 Task: Help me in understanding how to create and deliver accurate reports and dashboard through guidance center
Action: Mouse moved to (451, 138)
Screenshot: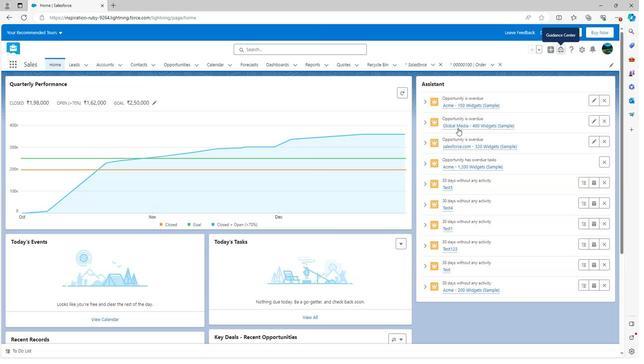 
Action: Mouse scrolled (451, 137) with delta (0, 0)
Screenshot: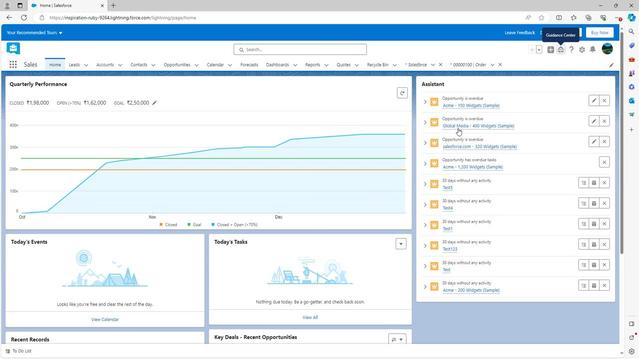 
Action: Mouse scrolled (451, 137) with delta (0, 0)
Screenshot: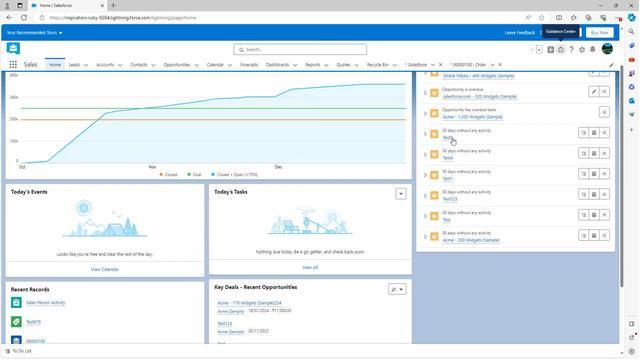 
Action: Mouse scrolled (451, 137) with delta (0, 0)
Screenshot: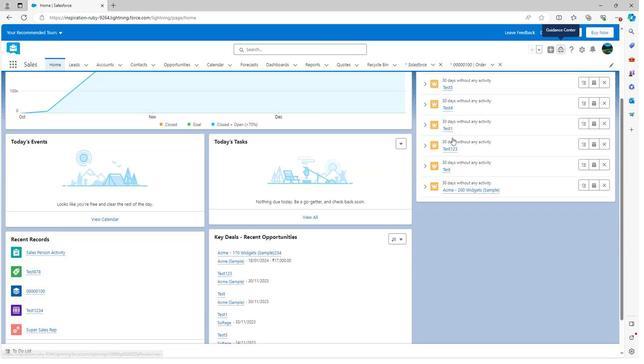 
Action: Mouse scrolled (451, 137) with delta (0, 0)
Screenshot: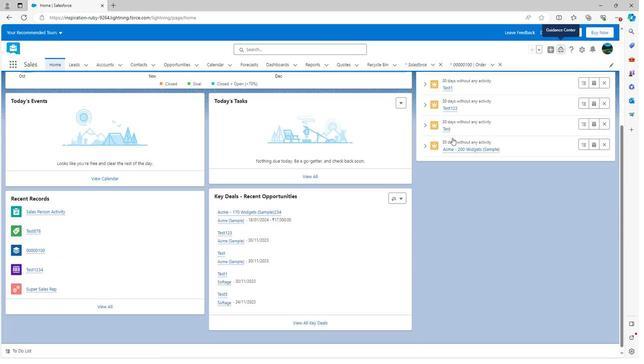 
Action: Mouse scrolled (451, 138) with delta (0, 0)
Screenshot: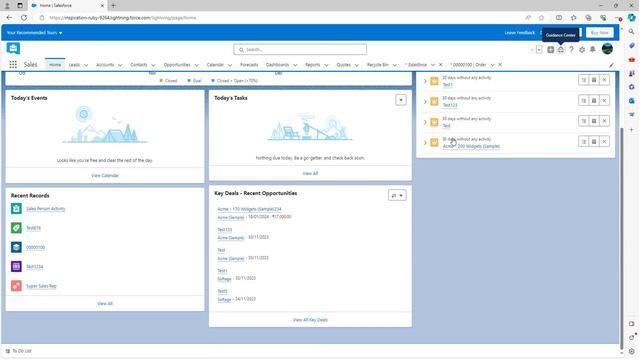 
Action: Mouse scrolled (451, 138) with delta (0, 0)
Screenshot: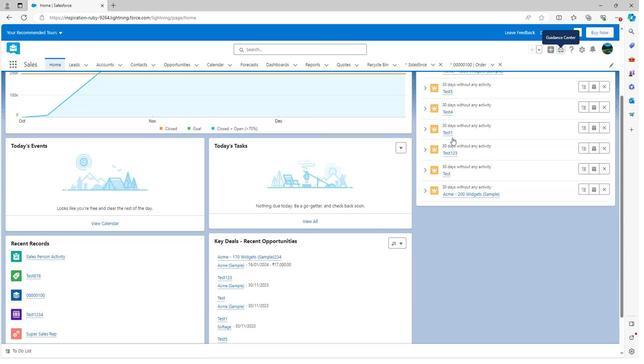 
Action: Mouse scrolled (451, 138) with delta (0, 0)
Screenshot: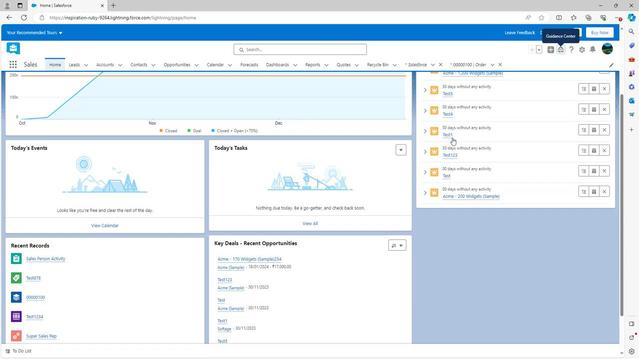 
Action: Mouse scrolled (451, 138) with delta (0, 0)
Screenshot: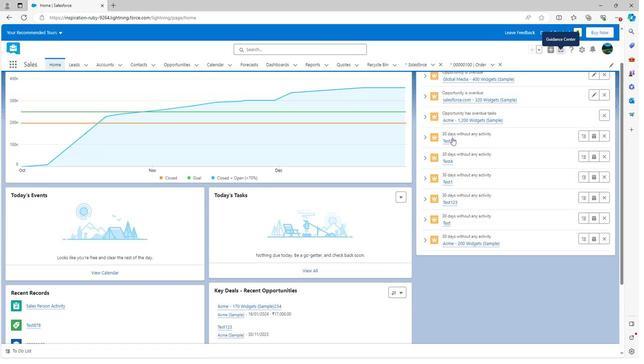 
Action: Mouse scrolled (451, 138) with delta (0, 0)
Screenshot: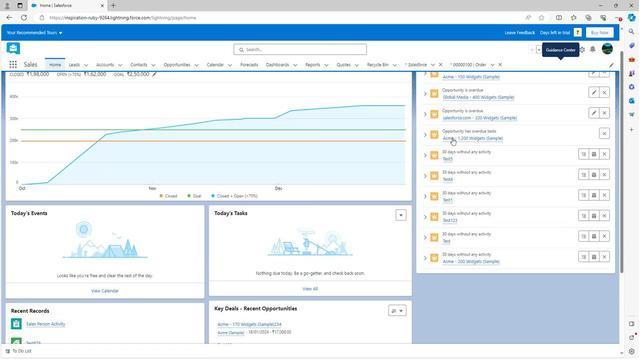 
Action: Mouse scrolled (451, 138) with delta (0, 0)
Screenshot: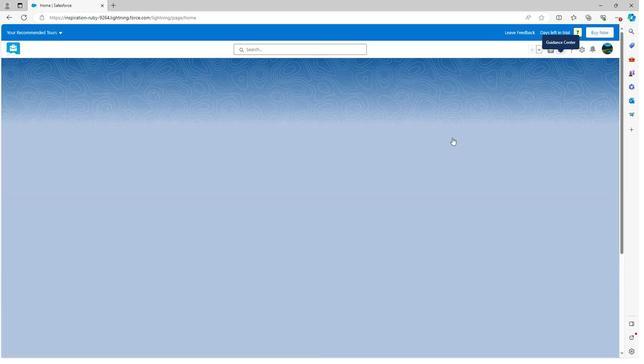 
Action: Mouse moved to (556, 48)
Screenshot: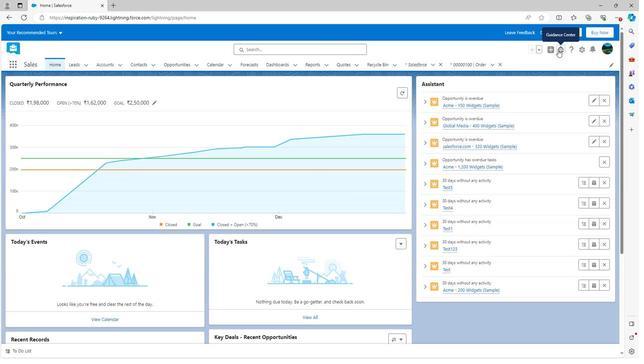 
Action: Mouse pressed left at (556, 48)
Screenshot: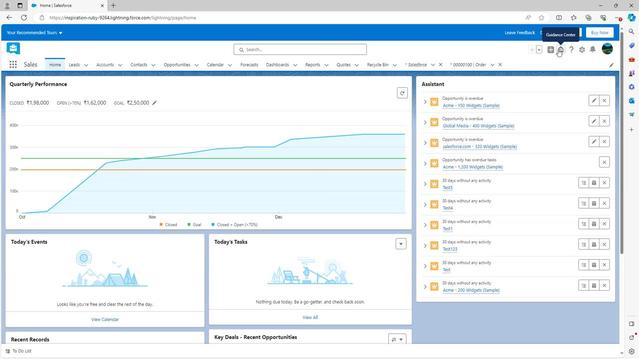 
Action: Mouse moved to (491, 82)
Screenshot: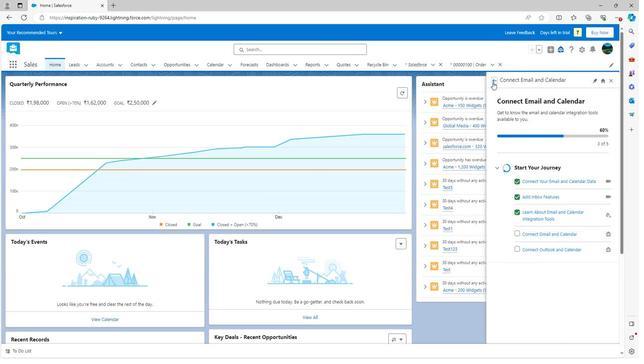 
Action: Mouse pressed left at (491, 82)
Screenshot: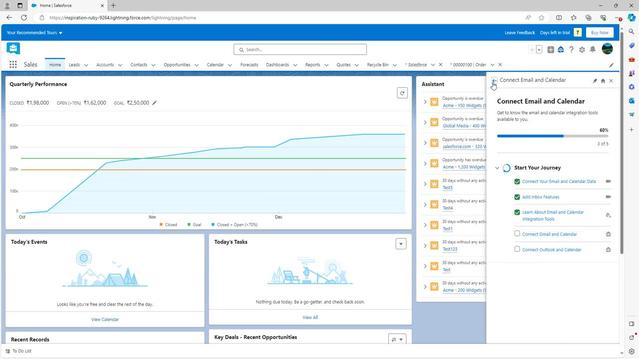 
Action: Mouse moved to (526, 160)
Screenshot: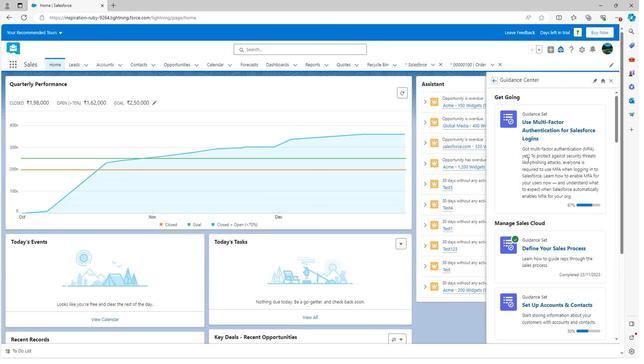 
Action: Mouse scrolled (526, 159) with delta (0, 0)
Screenshot: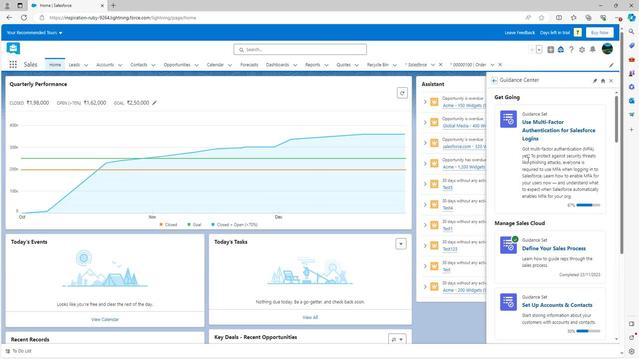 
Action: Mouse scrolled (526, 159) with delta (0, 0)
Screenshot: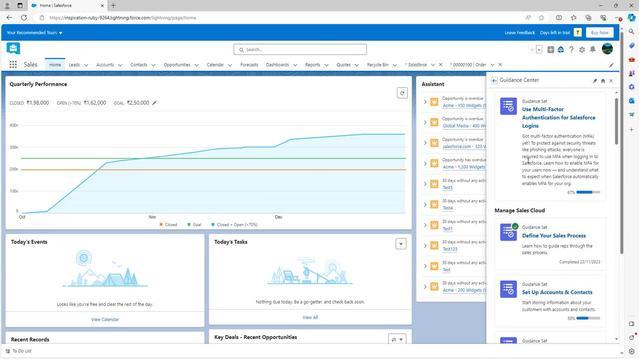 
Action: Mouse scrolled (526, 159) with delta (0, 0)
Screenshot: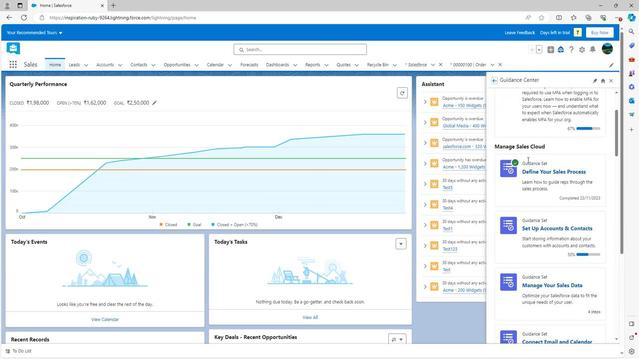 
Action: Mouse scrolled (526, 159) with delta (0, 0)
Screenshot: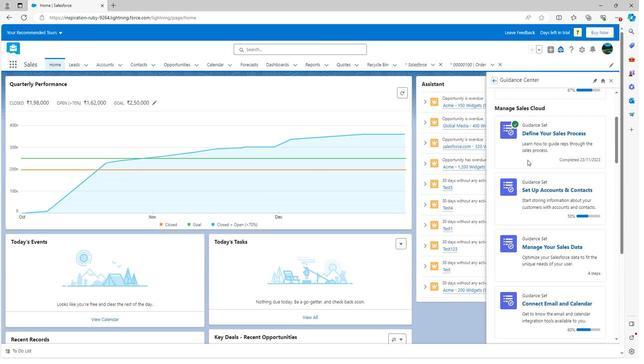 
Action: Mouse scrolled (526, 159) with delta (0, 0)
Screenshot: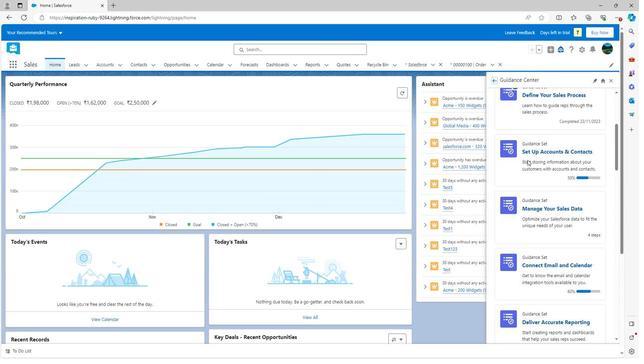 
Action: Mouse scrolled (526, 159) with delta (0, 0)
Screenshot: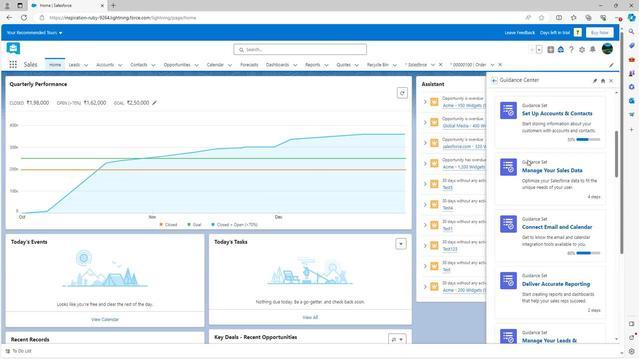 
Action: Mouse scrolled (526, 159) with delta (0, 0)
Screenshot: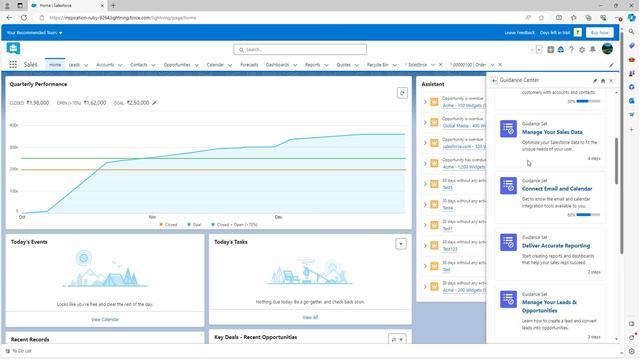 
Action: Mouse moved to (535, 205)
Screenshot: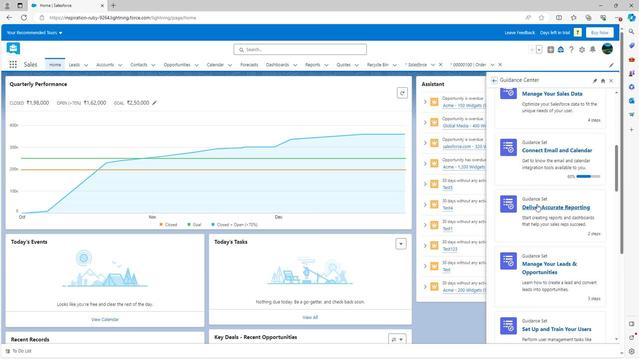 
Action: Mouse pressed left at (535, 205)
Screenshot: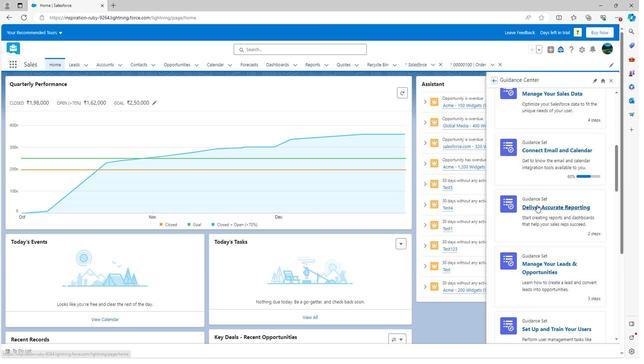 
Action: Mouse moved to (515, 181)
Screenshot: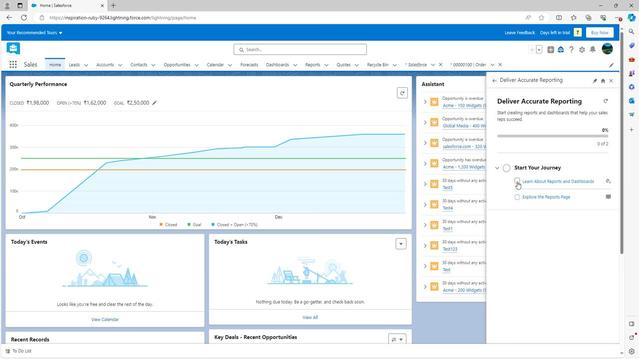 
Action: Mouse pressed left at (515, 181)
Screenshot: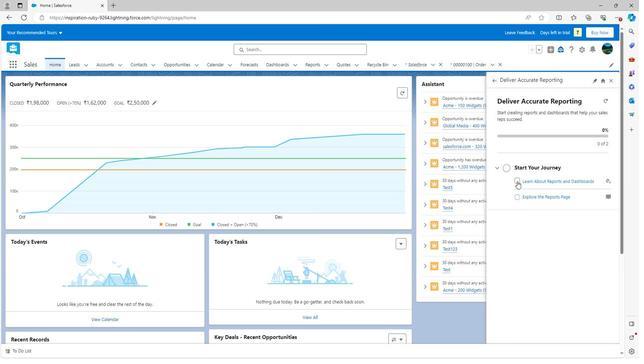 
Action: Mouse moved to (559, 110)
Screenshot: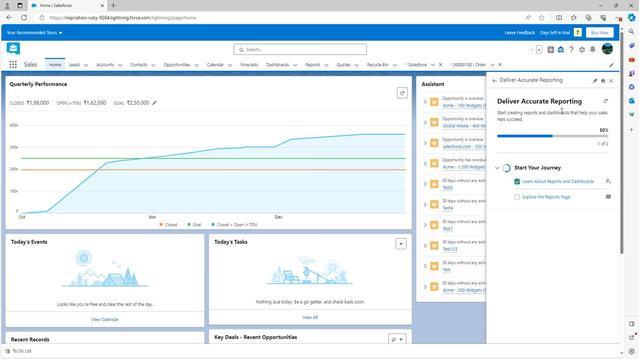 
